 Task: Create a rule when a card is created in the board by anyone .
Action: Mouse moved to (945, 265)
Screenshot: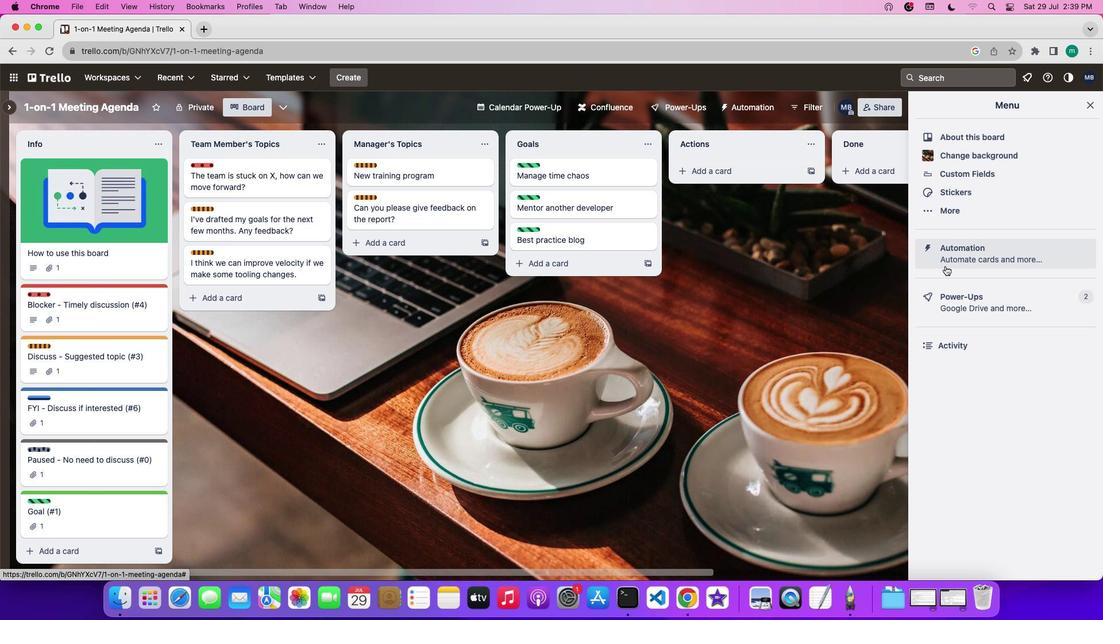 
Action: Mouse pressed left at (945, 265)
Screenshot: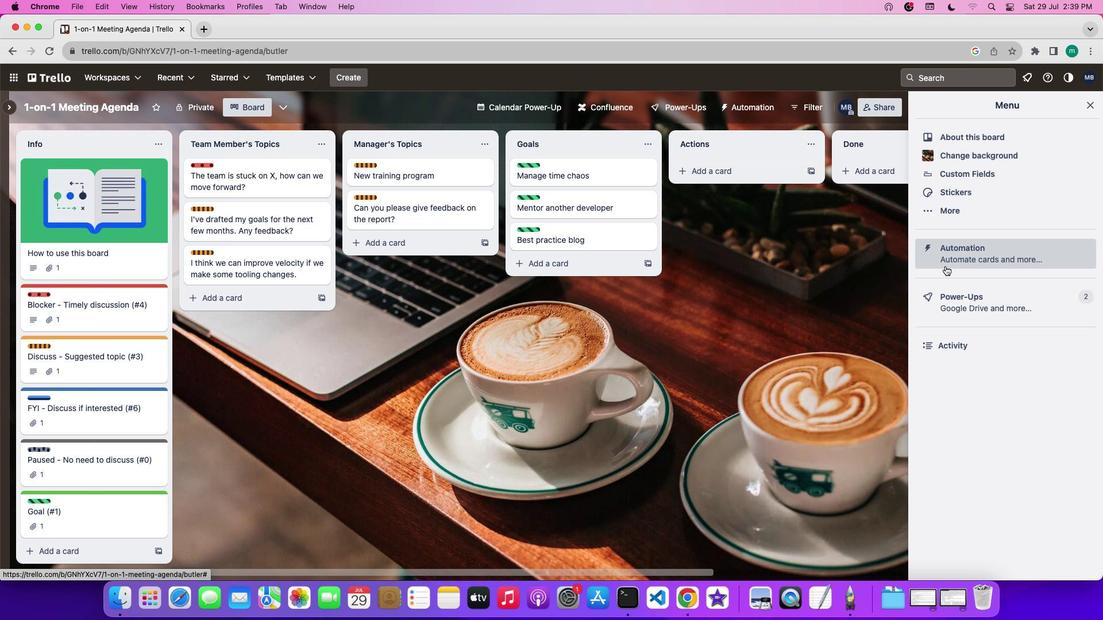 
Action: Mouse moved to (52, 201)
Screenshot: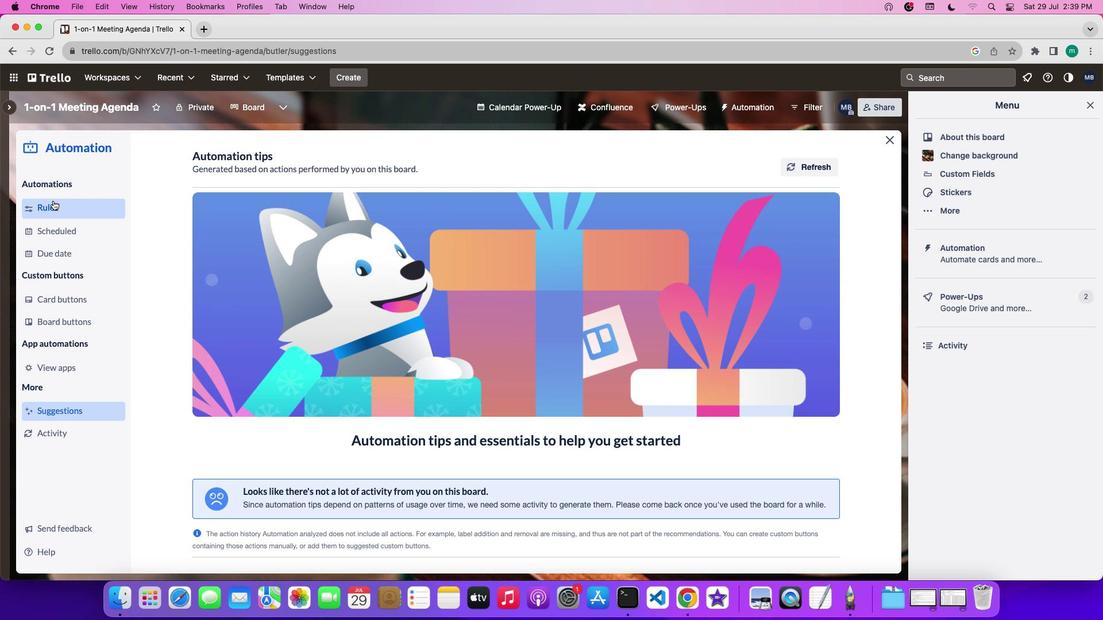 
Action: Mouse pressed left at (52, 201)
Screenshot: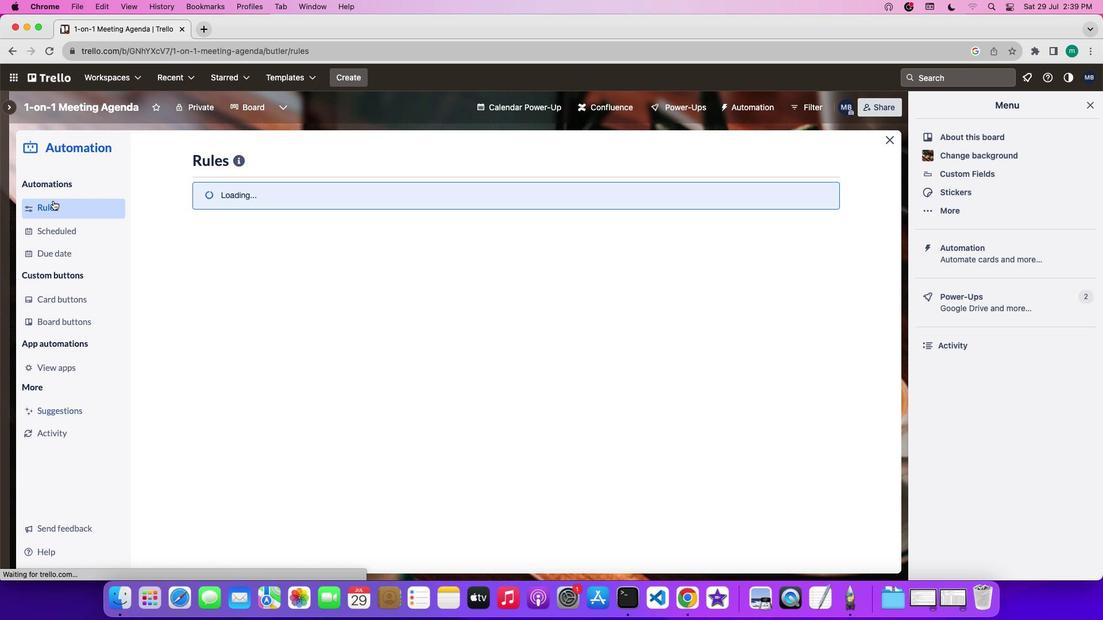 
Action: Mouse moved to (246, 409)
Screenshot: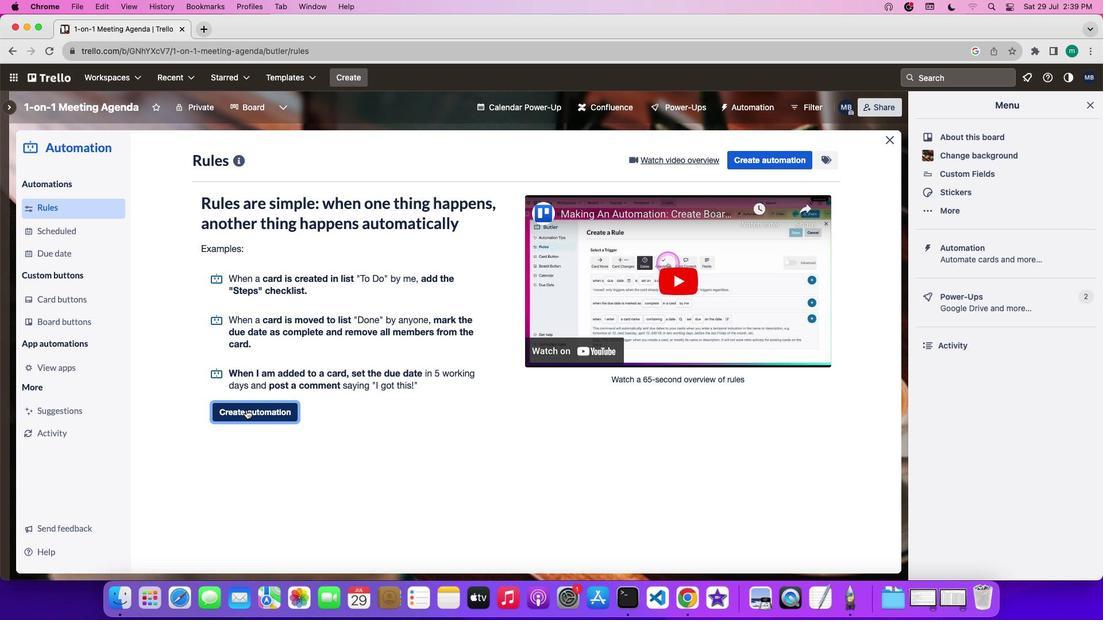 
Action: Mouse pressed left at (246, 409)
Screenshot: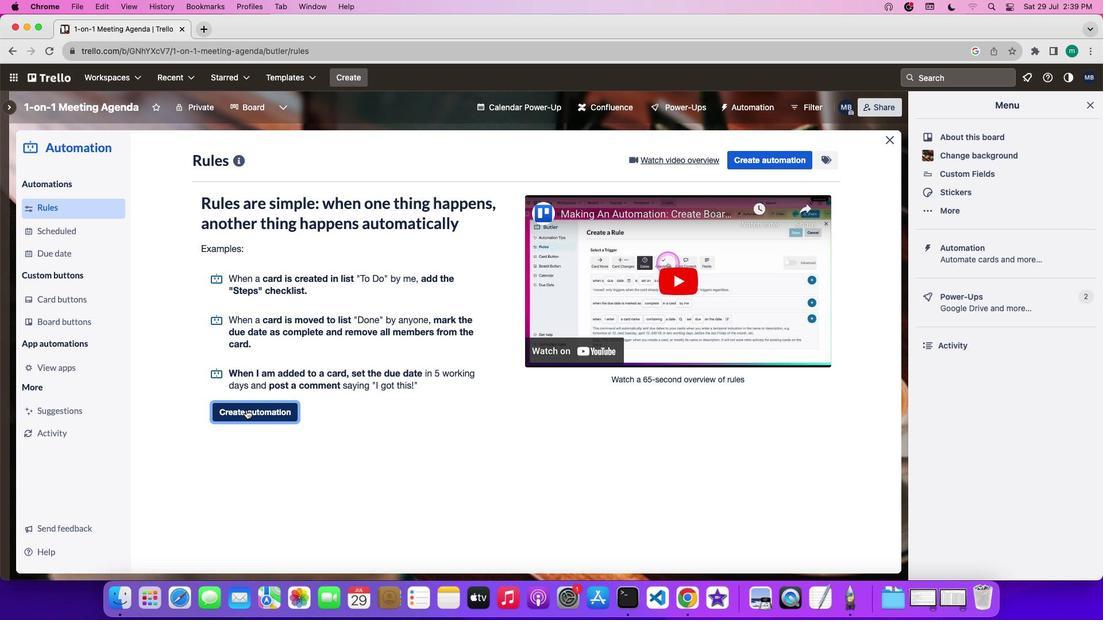 
Action: Mouse moved to (561, 272)
Screenshot: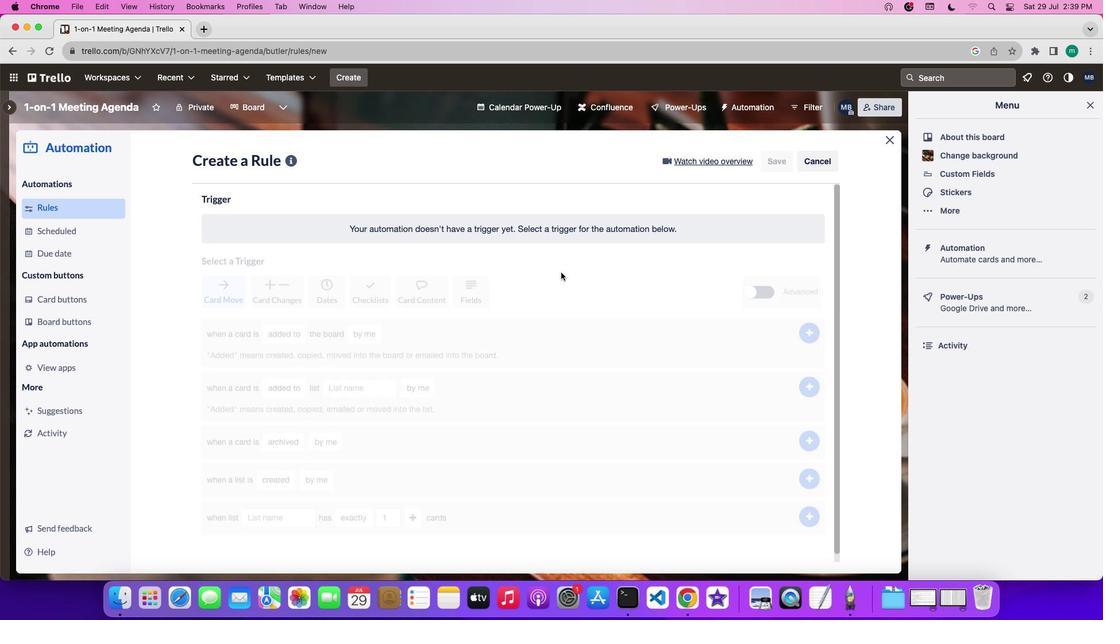 
Action: Mouse pressed left at (561, 272)
Screenshot: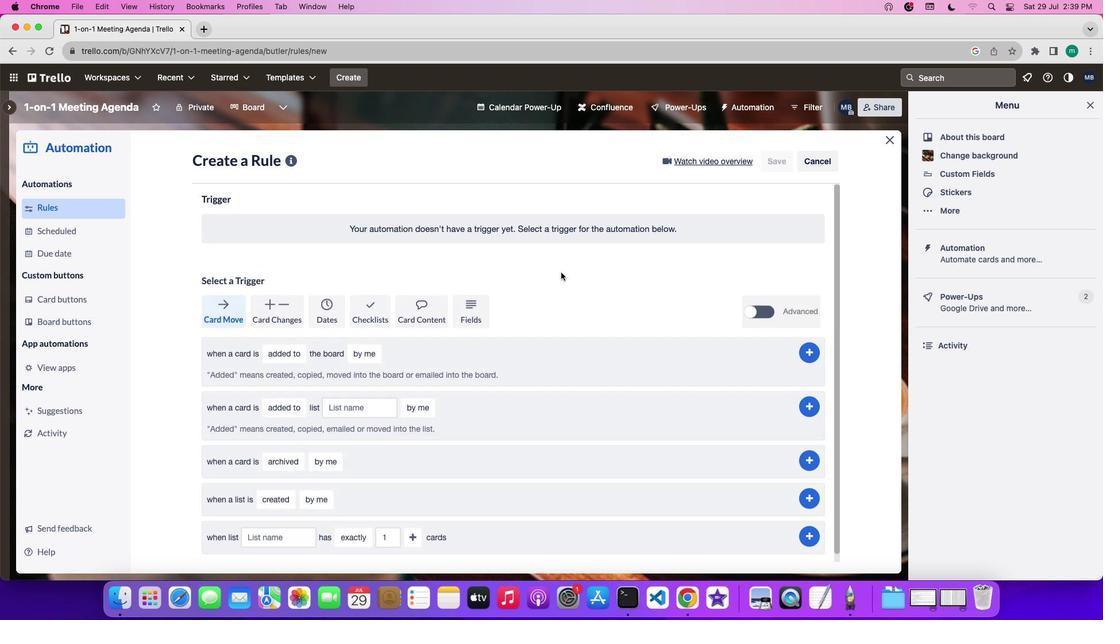 
Action: Mouse moved to (292, 398)
Screenshot: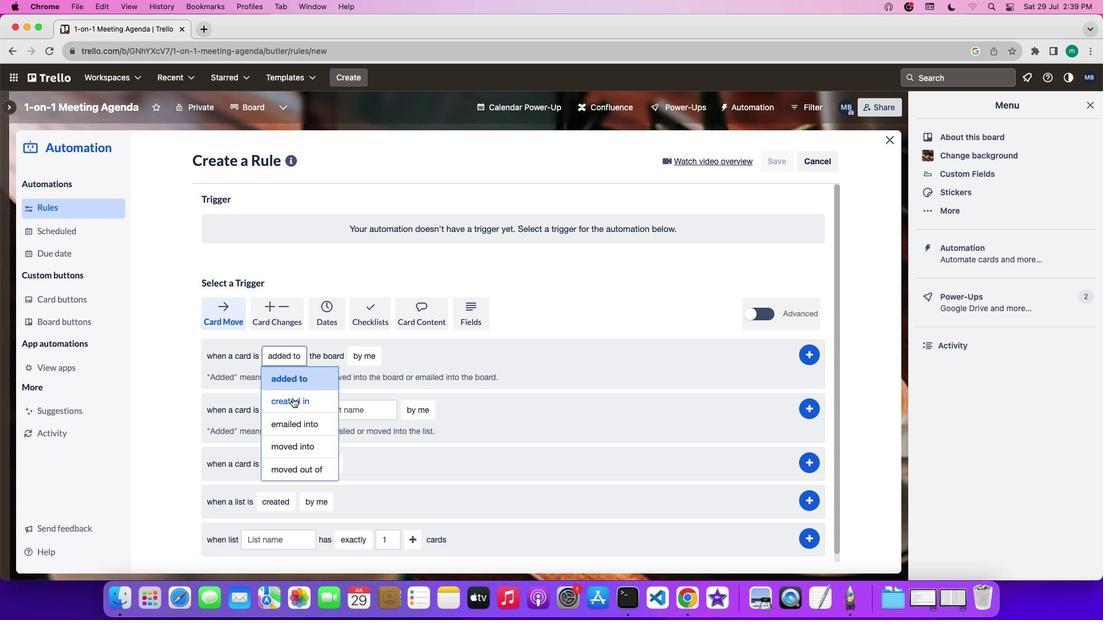 
Action: Mouse pressed left at (292, 398)
Screenshot: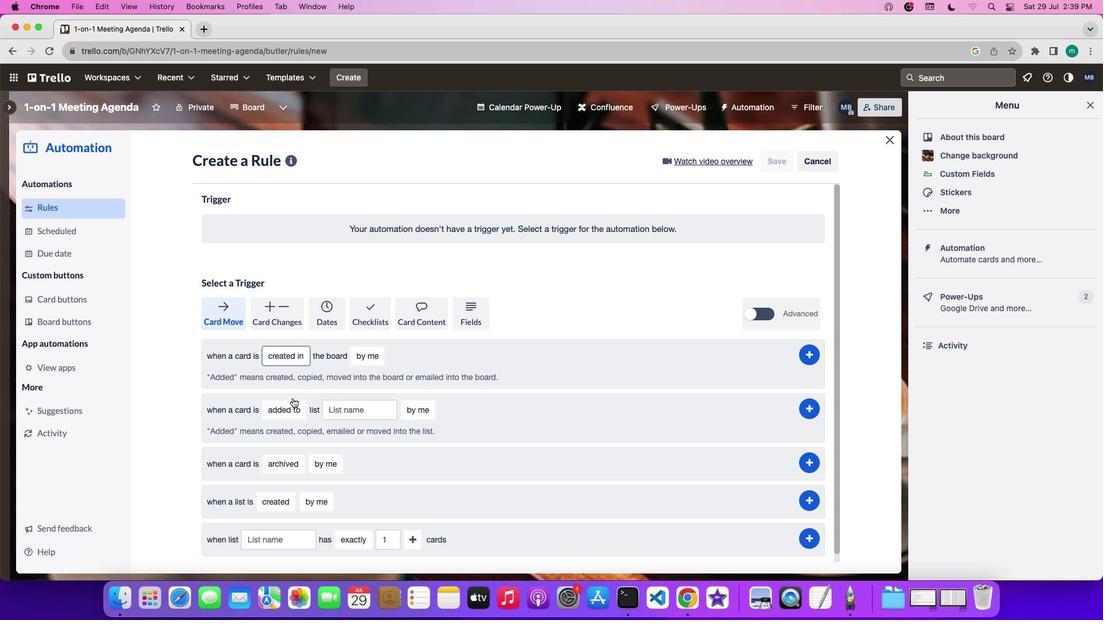 
Action: Mouse moved to (364, 360)
Screenshot: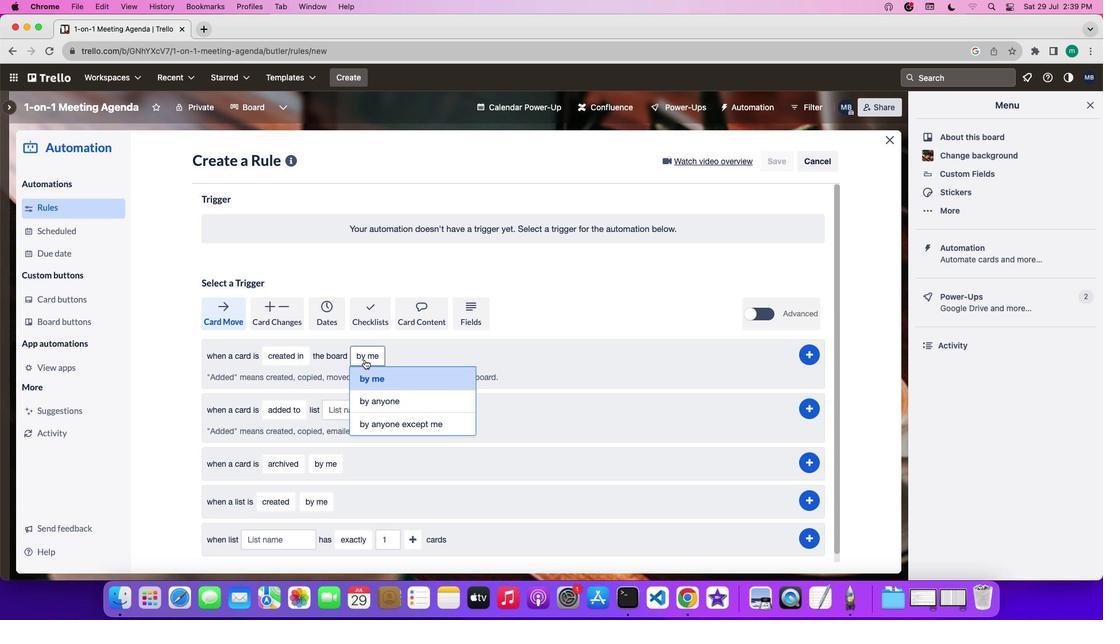 
Action: Mouse pressed left at (364, 360)
Screenshot: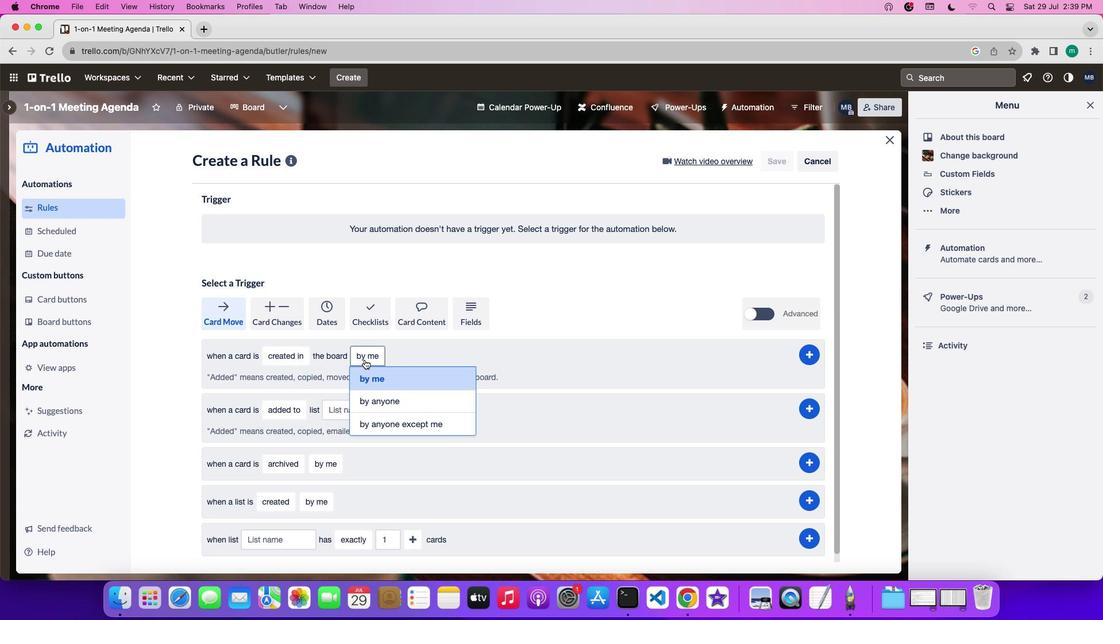 
Action: Mouse moved to (375, 406)
Screenshot: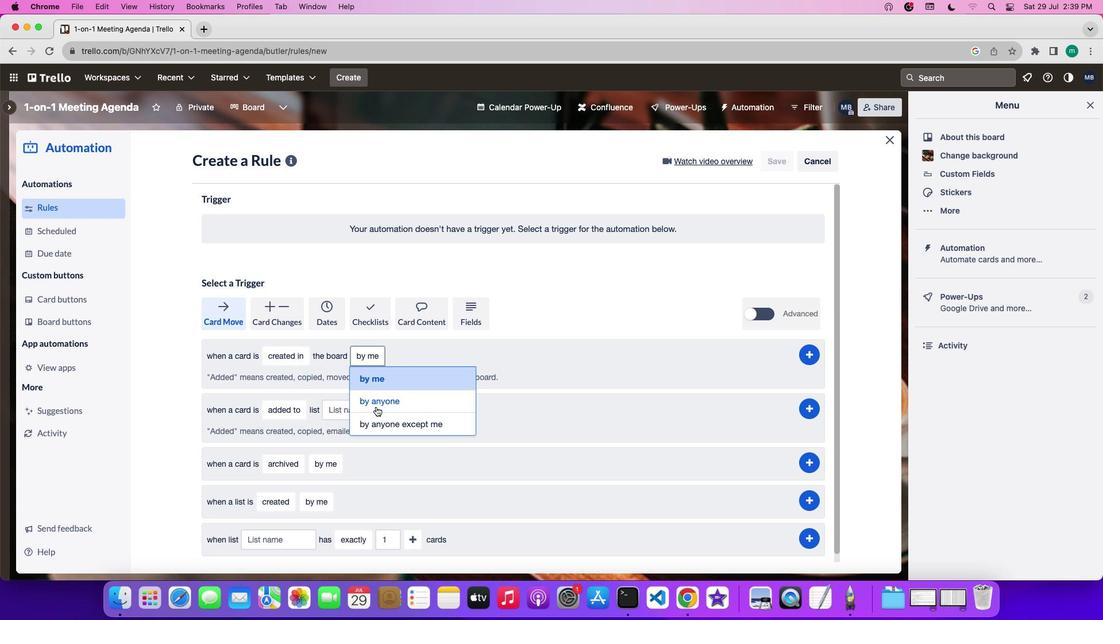 
Action: Mouse pressed left at (375, 406)
Screenshot: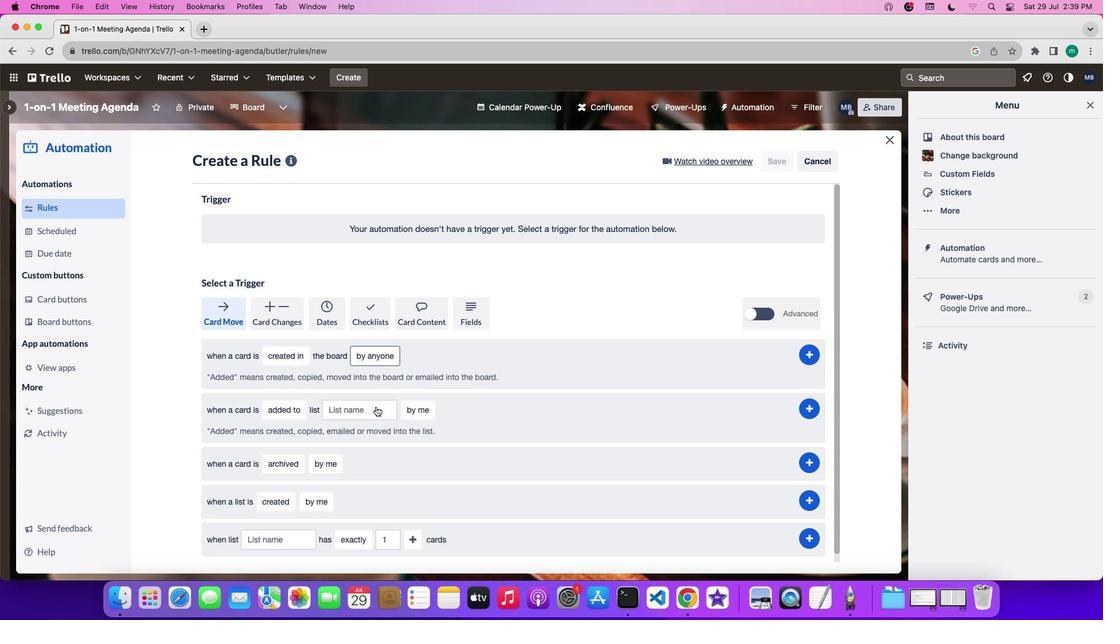 
Action: Mouse moved to (807, 355)
Screenshot: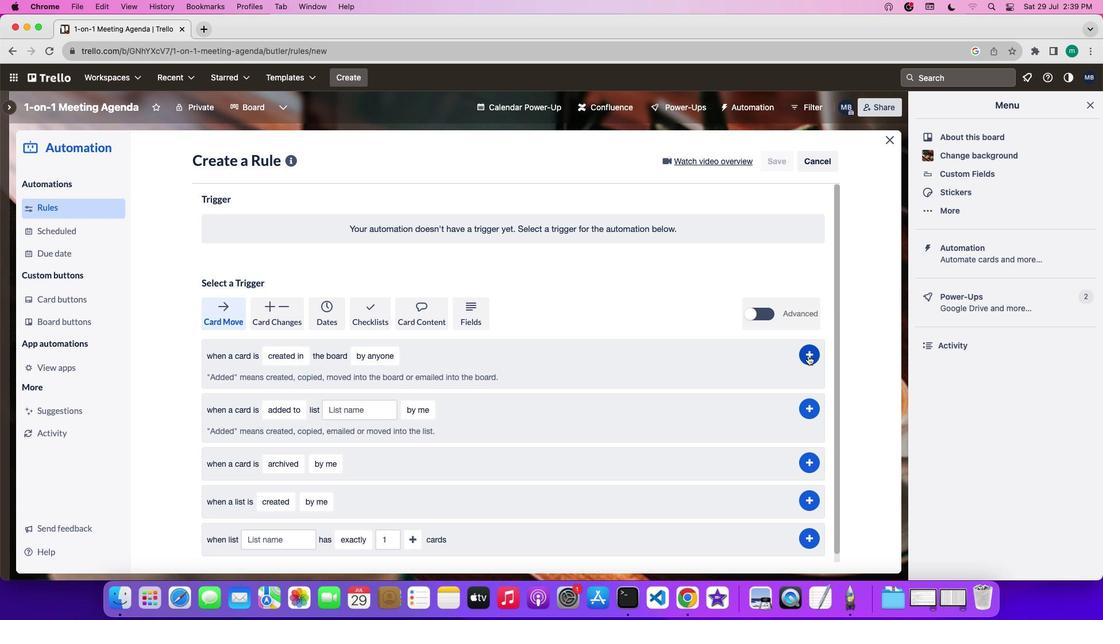
Action: Mouse pressed left at (807, 355)
Screenshot: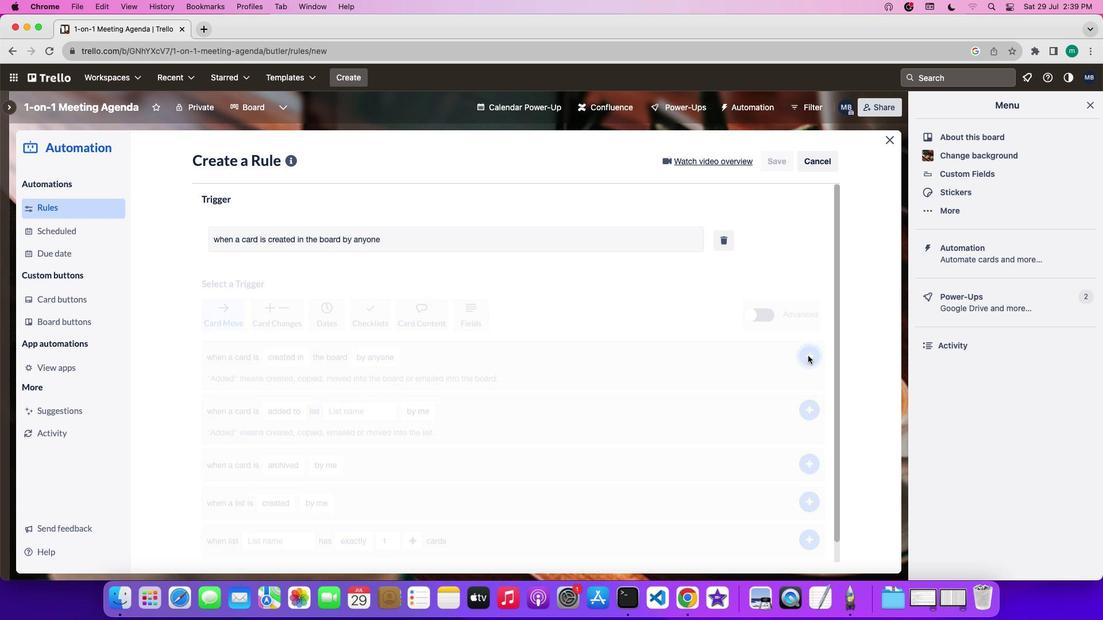 
